 Task: Add the task  Develop a new online tool for online product reviews to the section Feature Freeze Sprint in the project AutoFlow and add a Due Date to the respective task as 2024/02/27
Action: Mouse moved to (554, 410)
Screenshot: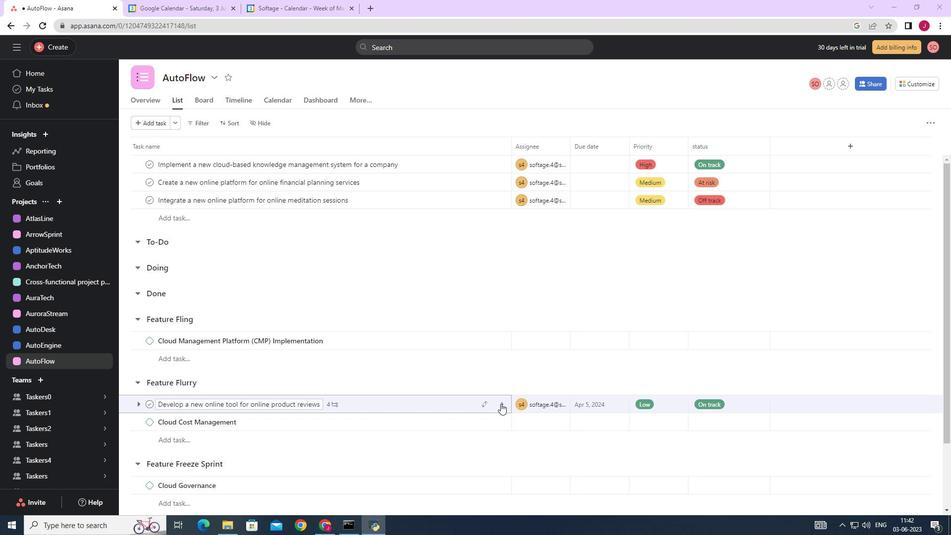 
Action: Mouse scrolled (554, 409) with delta (0, 0)
Screenshot: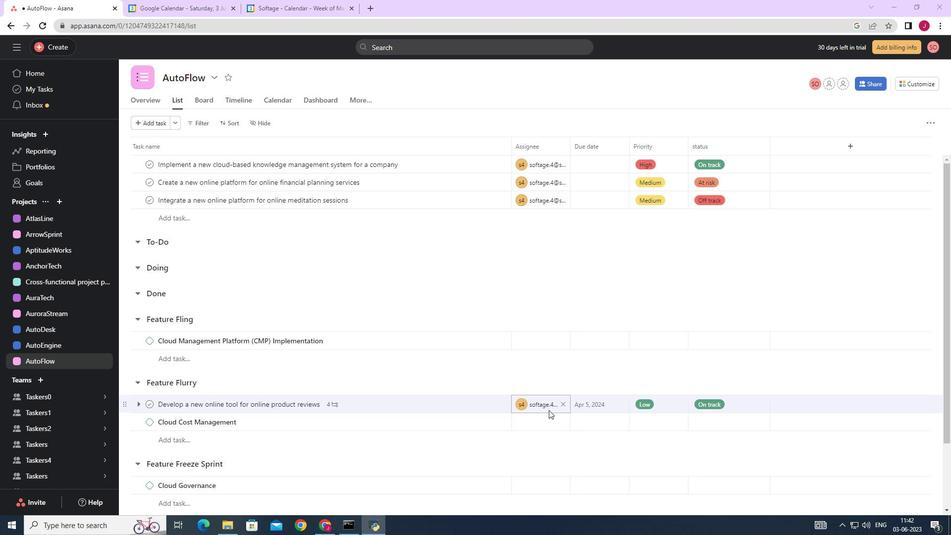 
Action: Mouse scrolled (554, 409) with delta (0, 0)
Screenshot: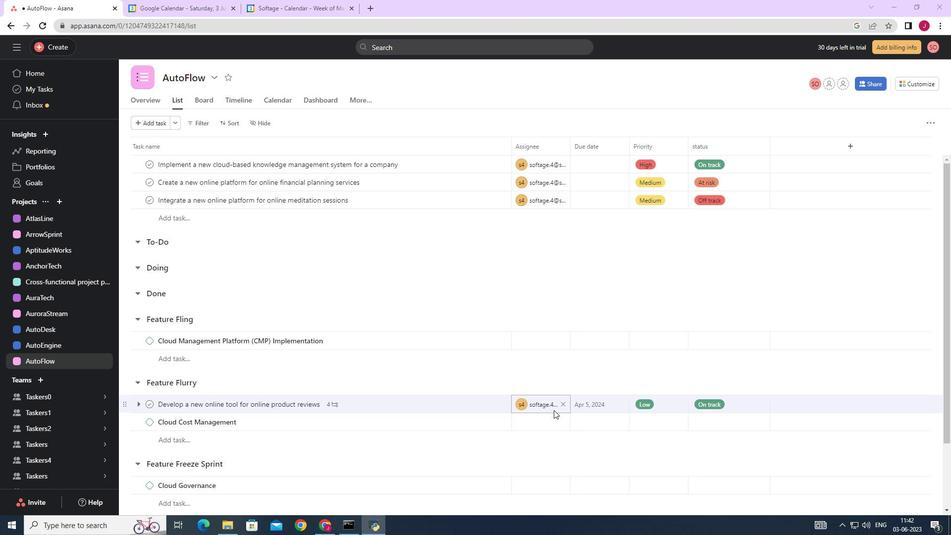 
Action: Mouse scrolled (554, 409) with delta (0, 0)
Screenshot: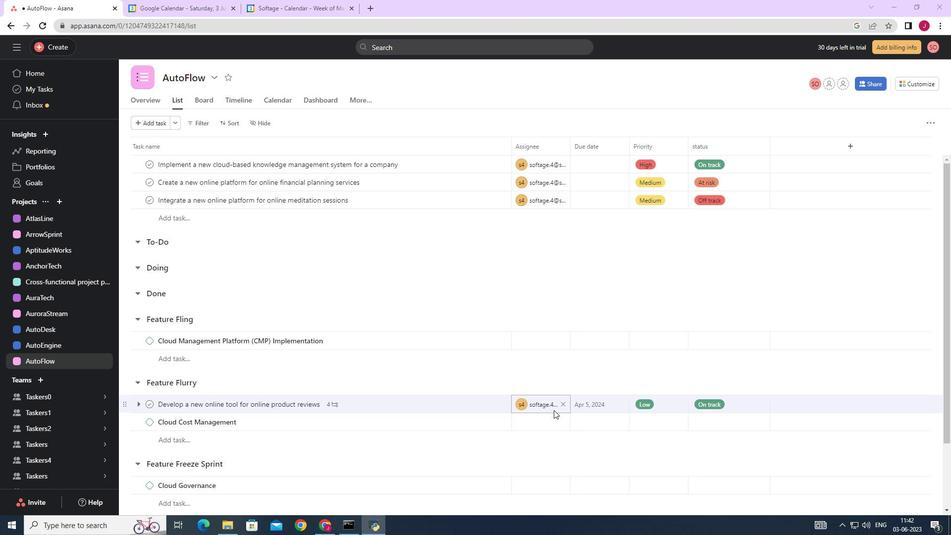
Action: Mouse scrolled (554, 409) with delta (0, 0)
Screenshot: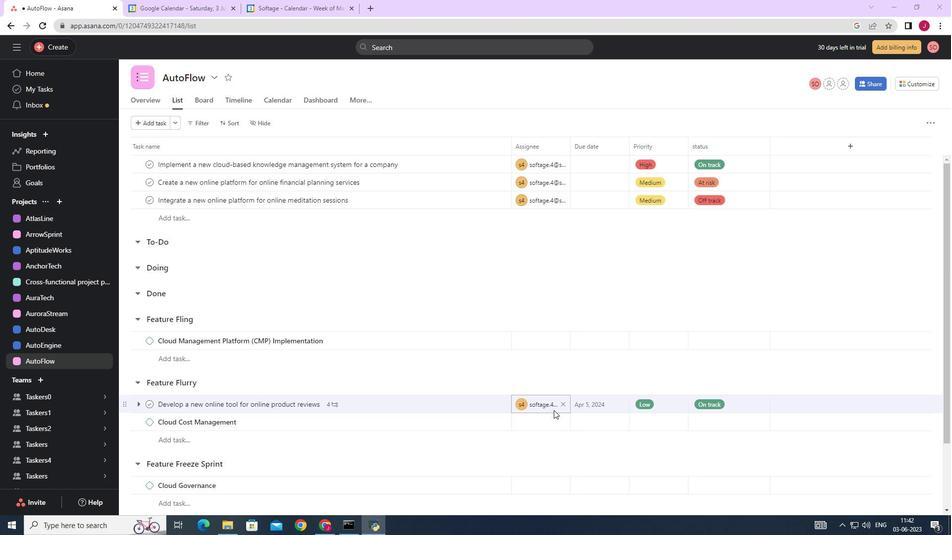 
Action: Mouse moved to (489, 322)
Screenshot: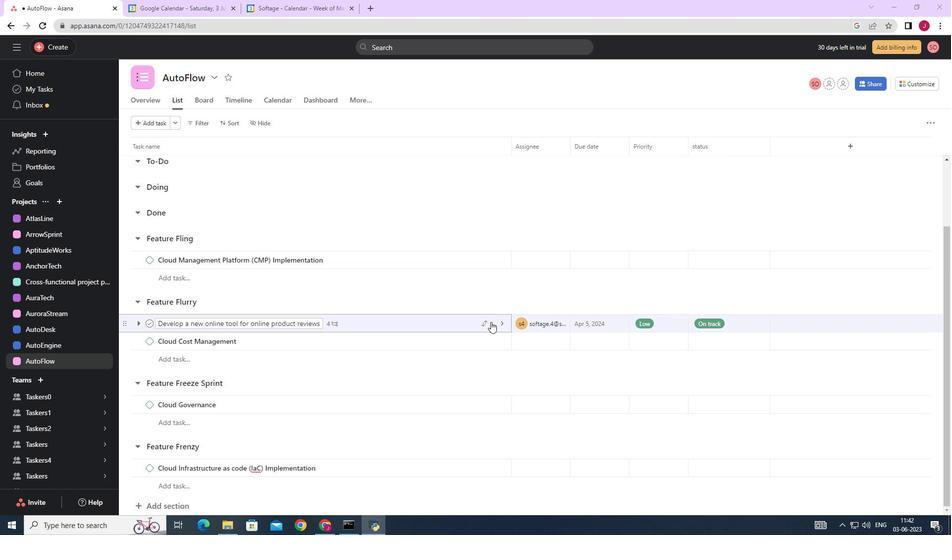 
Action: Mouse pressed left at (489, 322)
Screenshot: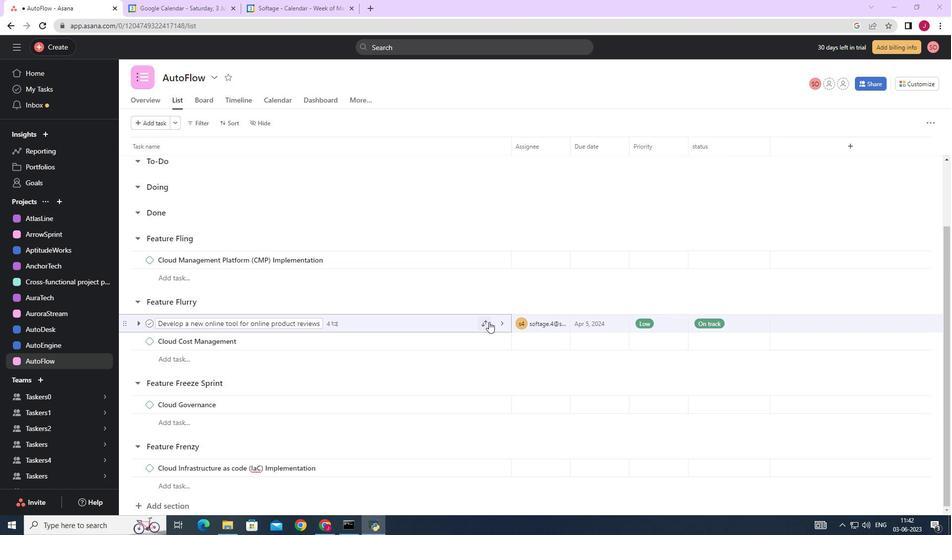 
Action: Mouse moved to (437, 467)
Screenshot: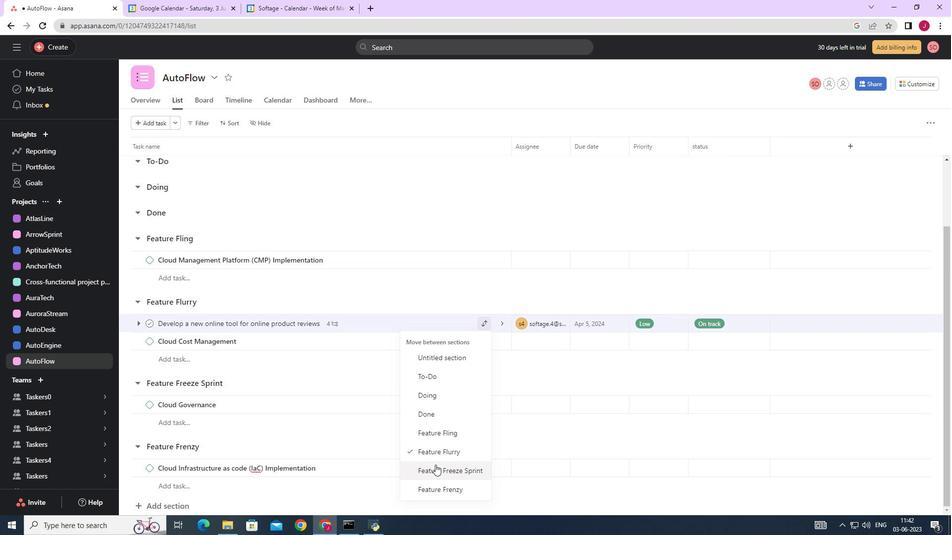 
Action: Mouse pressed left at (437, 467)
Screenshot: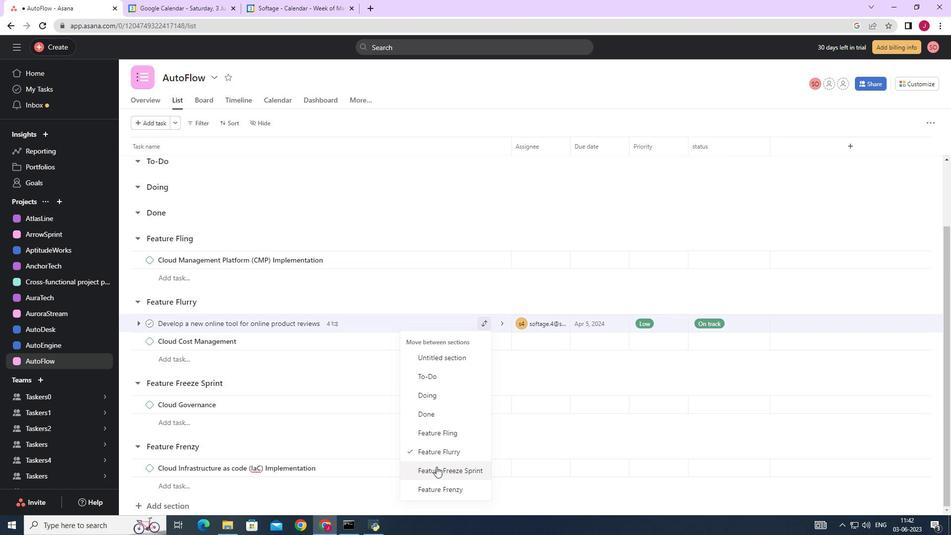 
Action: Mouse moved to (620, 384)
Screenshot: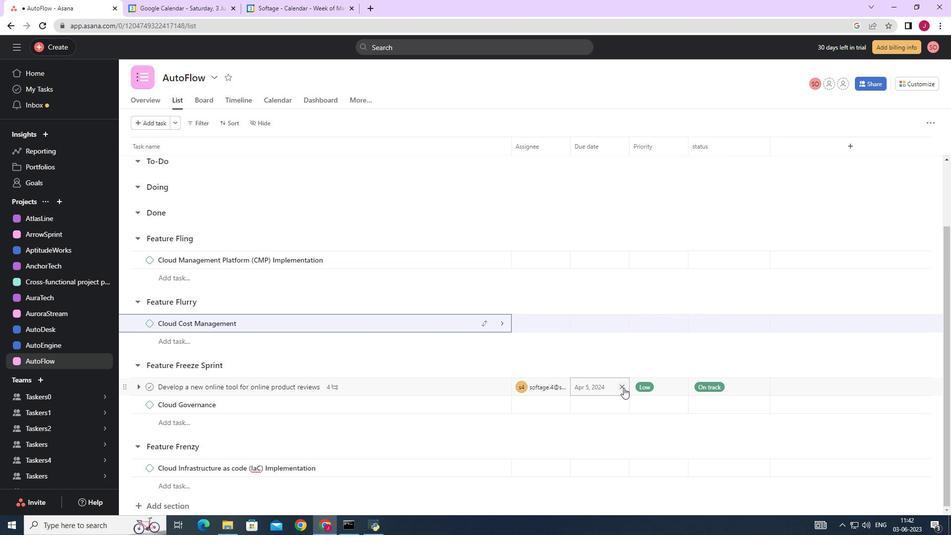 
Action: Mouse pressed left at (620, 384)
Screenshot: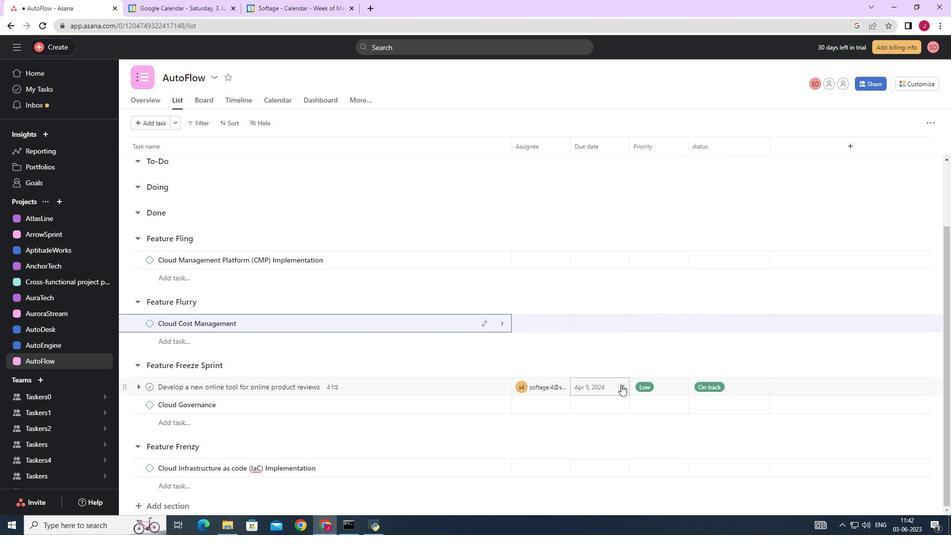 
Action: Mouse moved to (597, 389)
Screenshot: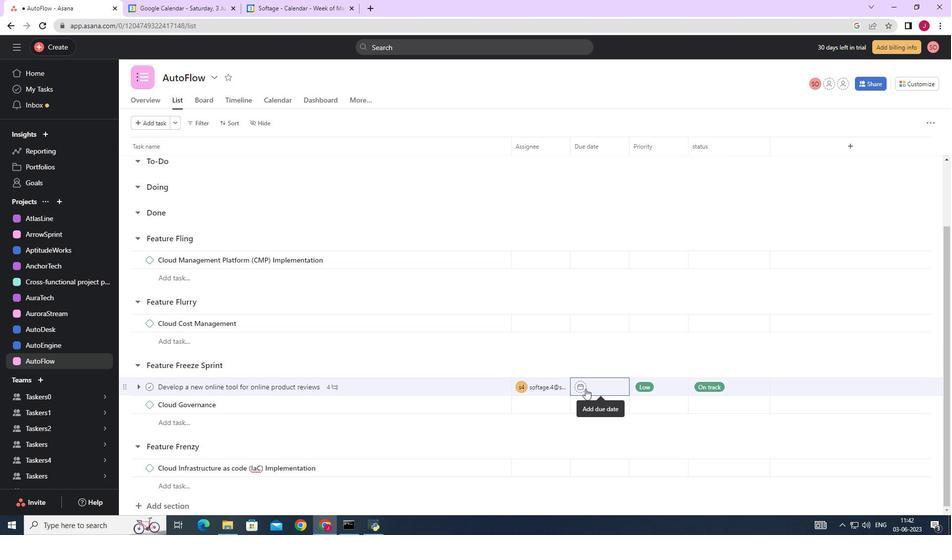 
Action: Mouse pressed left at (597, 389)
Screenshot: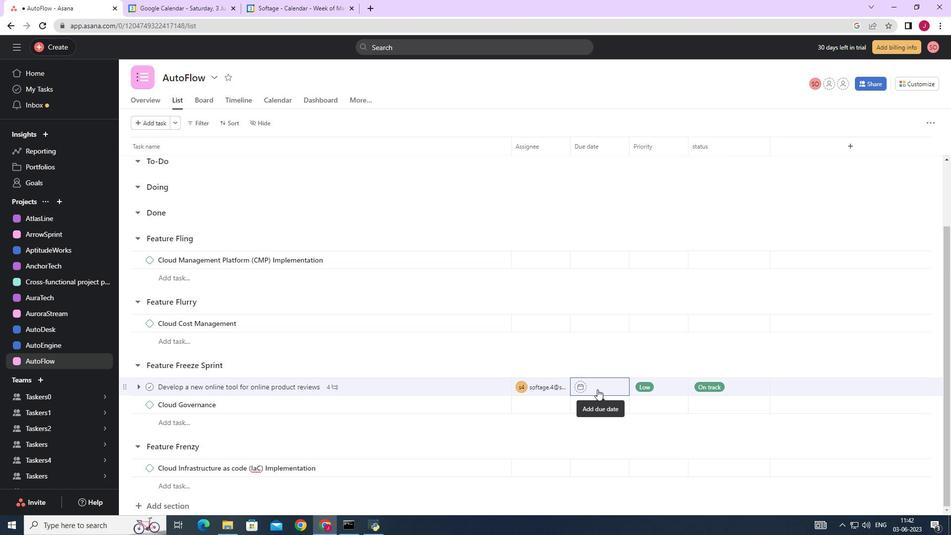 
Action: Mouse moved to (697, 231)
Screenshot: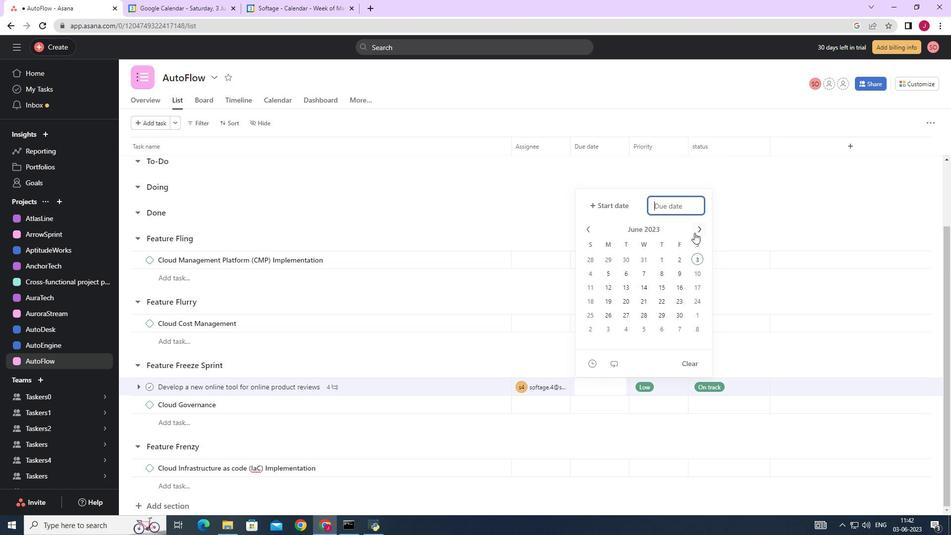 
Action: Mouse pressed left at (697, 231)
Screenshot: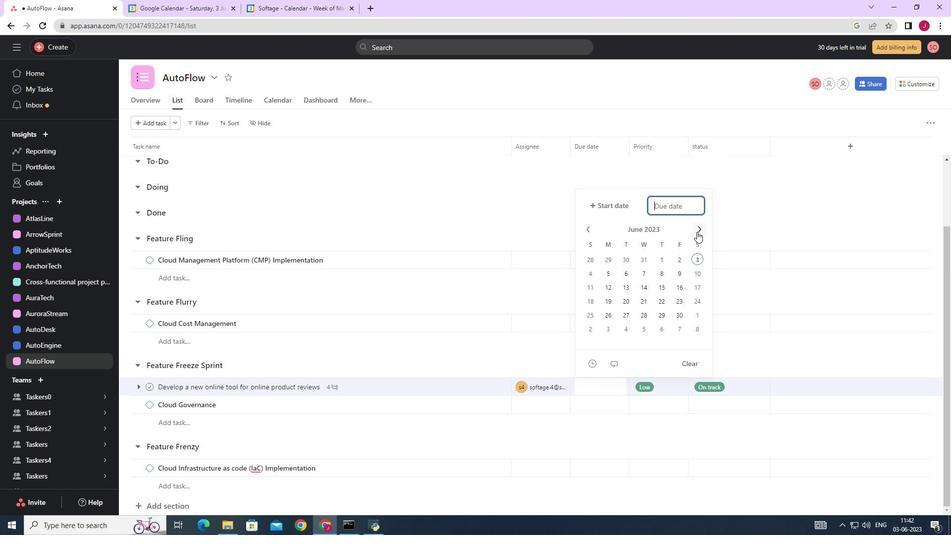 
Action: Mouse pressed left at (697, 231)
Screenshot: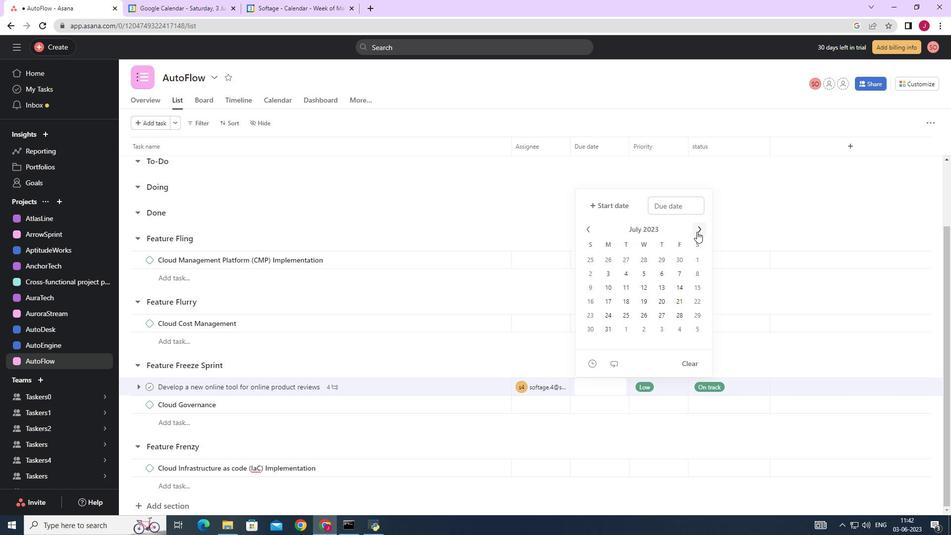 
Action: Mouse pressed left at (697, 231)
Screenshot: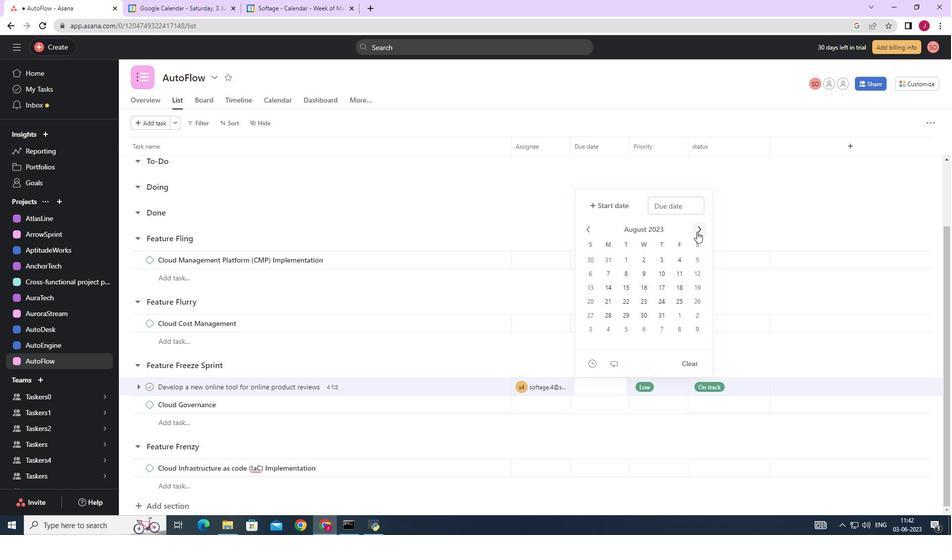 
Action: Mouse pressed left at (697, 231)
Screenshot: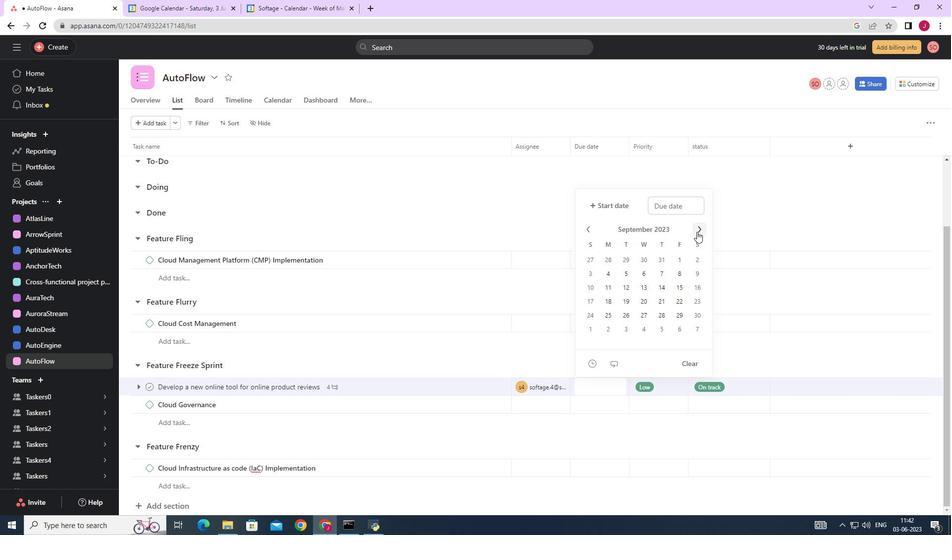 
Action: Mouse pressed left at (697, 231)
Screenshot: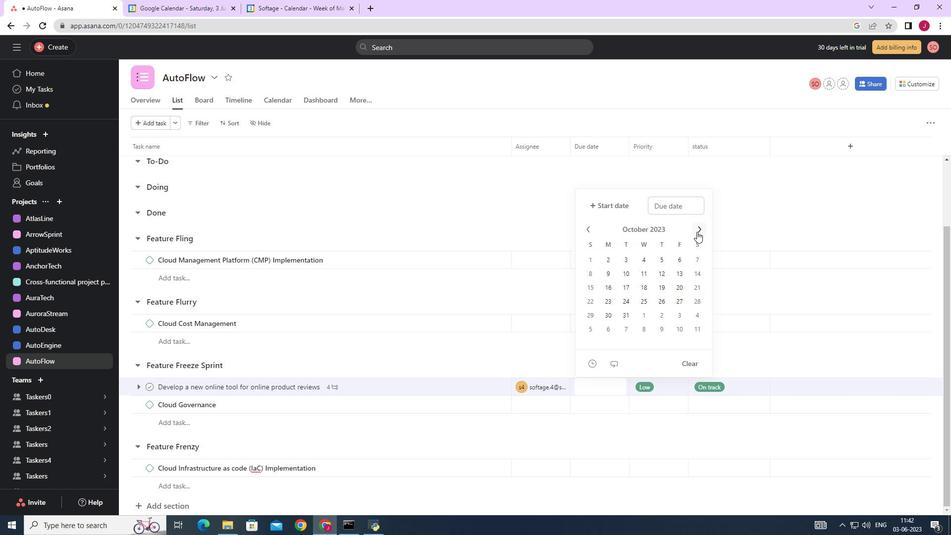
Action: Mouse pressed left at (697, 231)
Screenshot: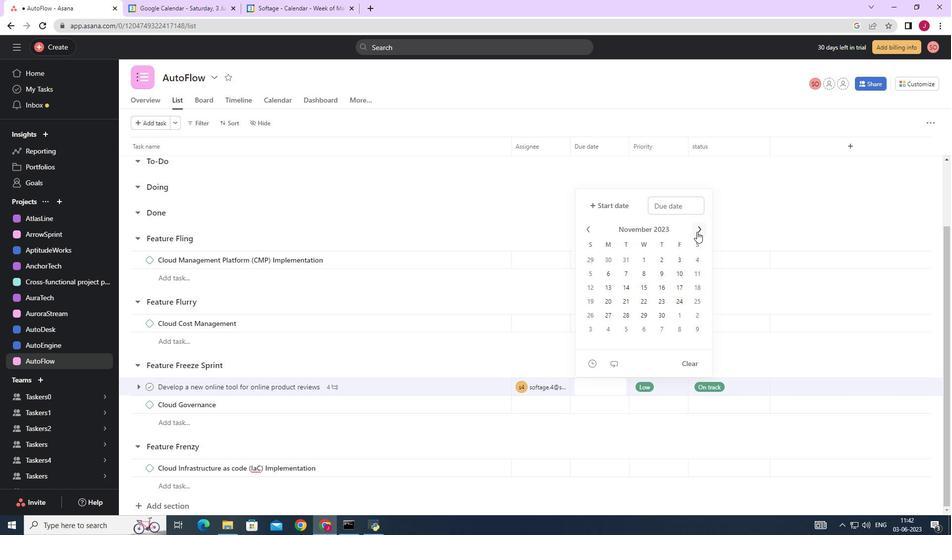 
Action: Mouse pressed left at (697, 231)
Screenshot: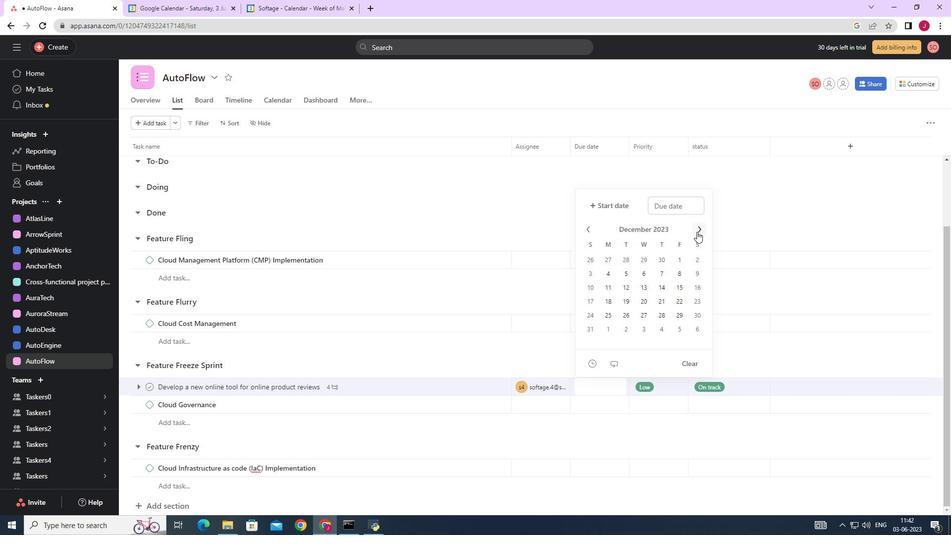 
Action: Mouse pressed left at (697, 231)
Screenshot: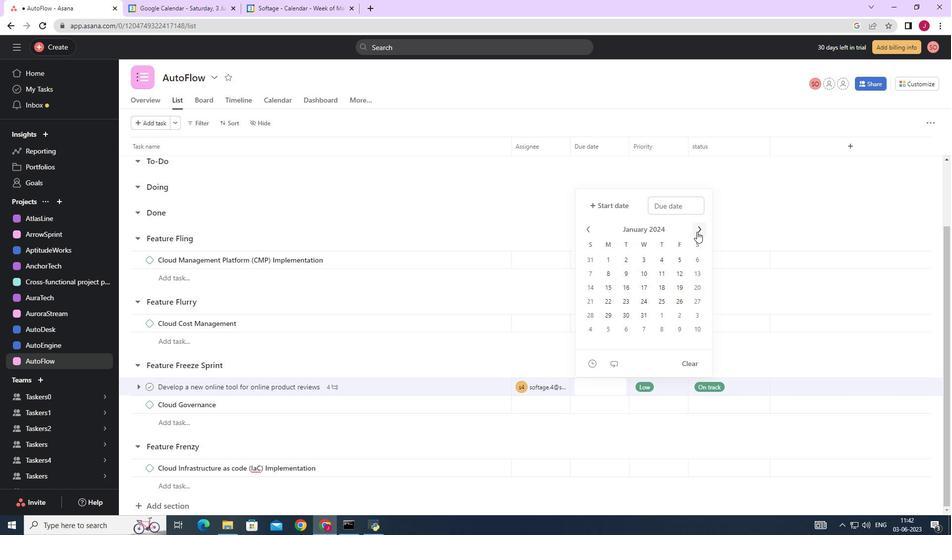 
Action: Mouse moved to (628, 311)
Screenshot: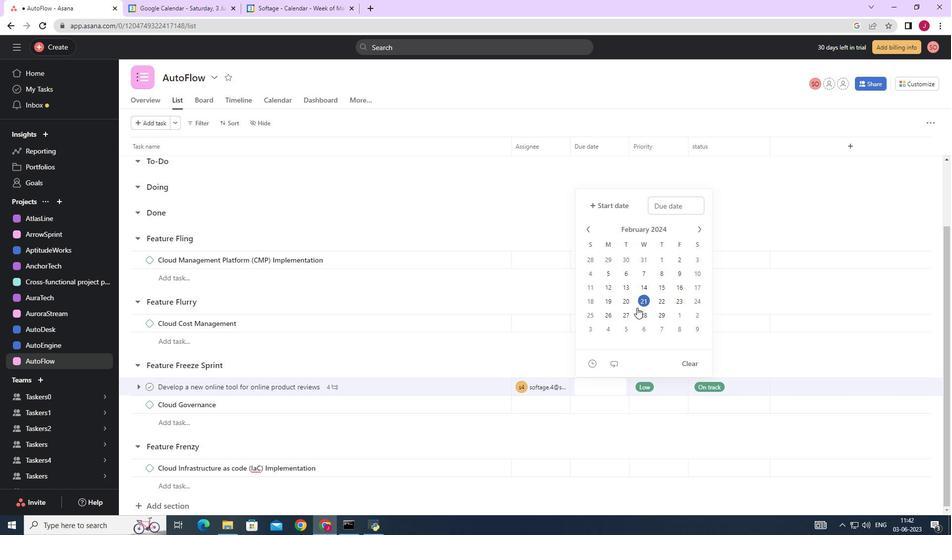 
Action: Mouse pressed left at (628, 311)
Screenshot: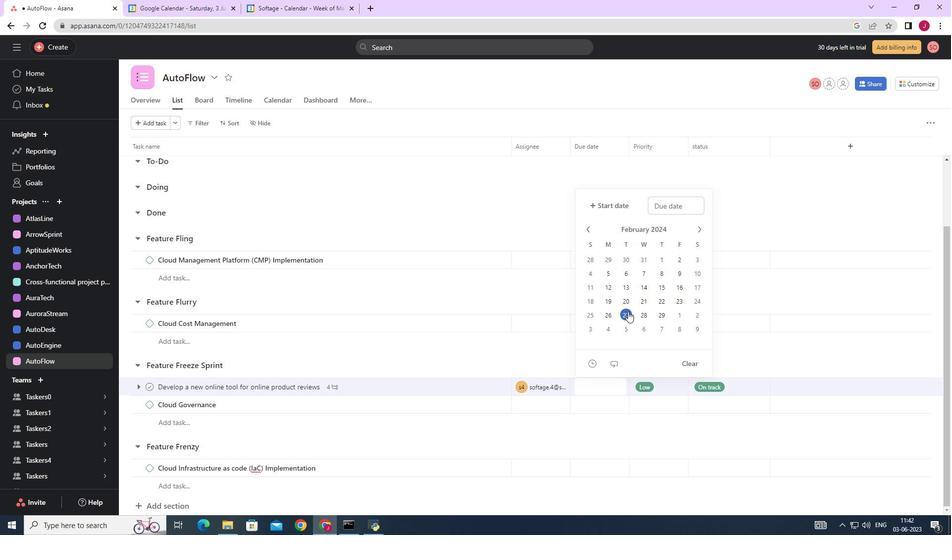 
Action: Mouse moved to (775, 208)
Screenshot: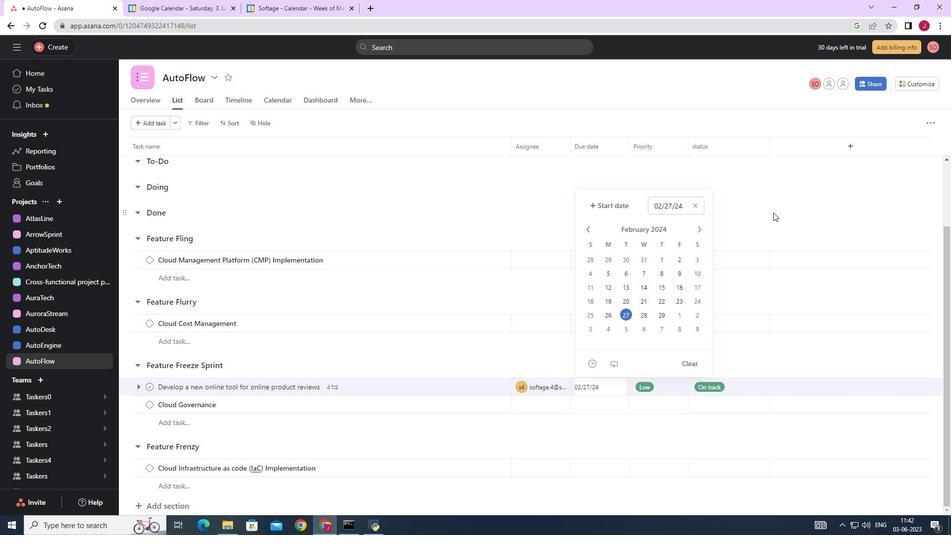 
Action: Mouse pressed left at (775, 208)
Screenshot: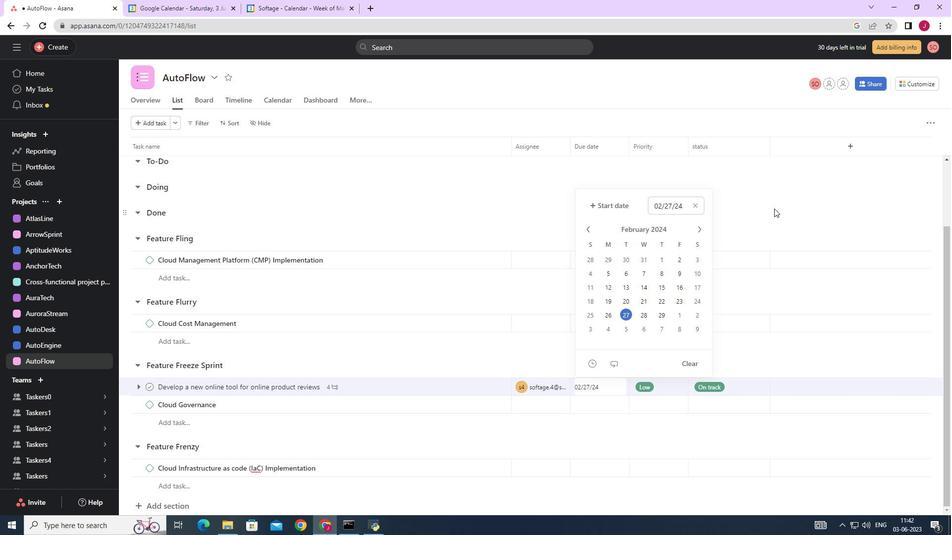 
